 Task: Create List Customer Support in Board Market Research to Workspace Event Planning. Create List Finance in Board Social Media Advertising to Workspace Event Planning. Create List Legal in Board Content Marketing SEO Optimization to Workspace Event Planning
Action: Mouse moved to (176, 116)
Screenshot: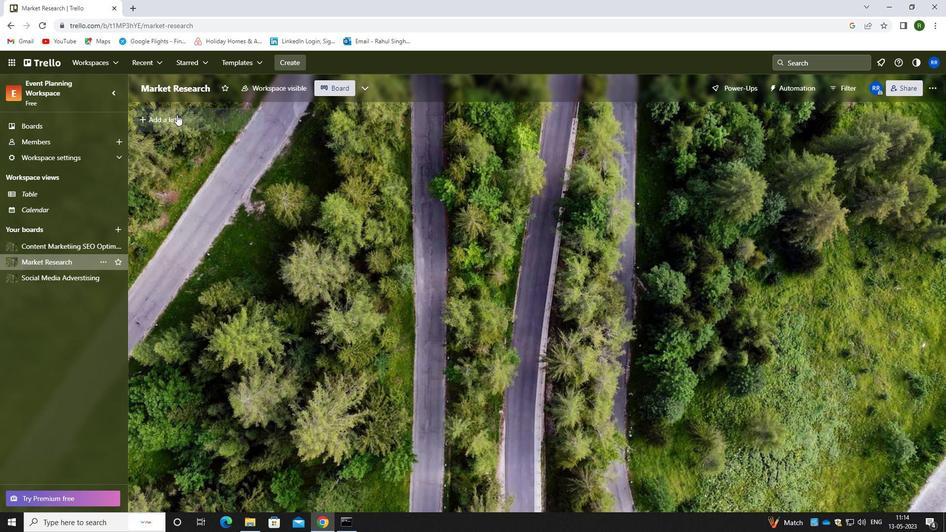 
Action: Mouse pressed left at (176, 116)
Screenshot: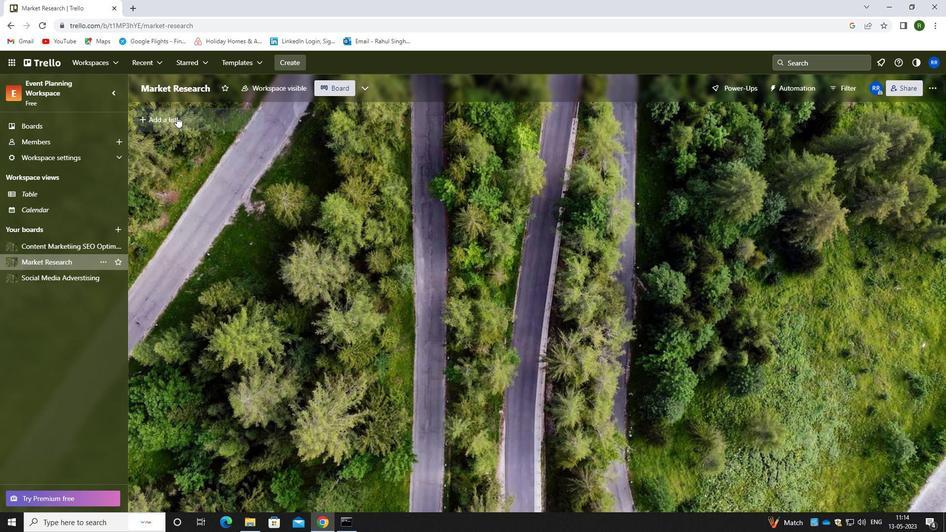 
Action: Mouse moved to (194, 122)
Screenshot: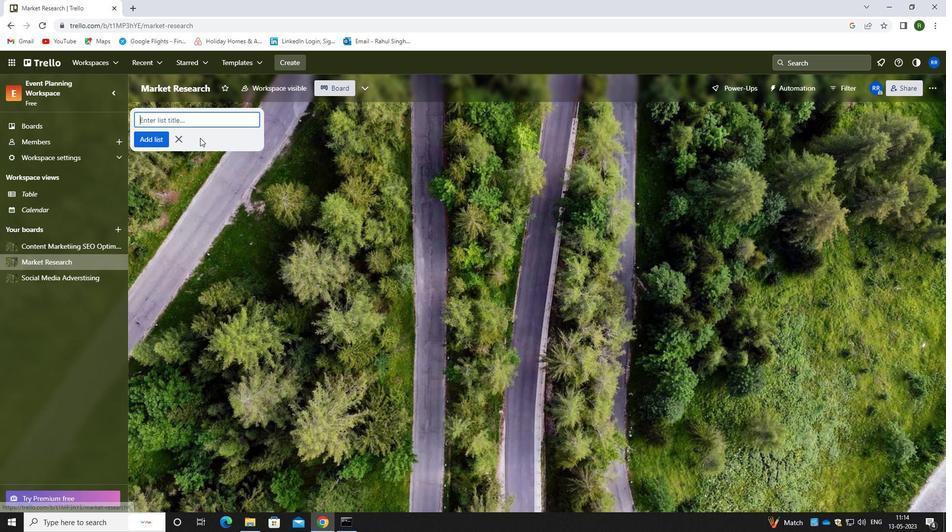 
Action: Key pressed <Key.caps_lock>c<Key.caps_lock>ustomer<Key.space><Key.caps_lock>s<Key.caps_lock>Upport
Screenshot: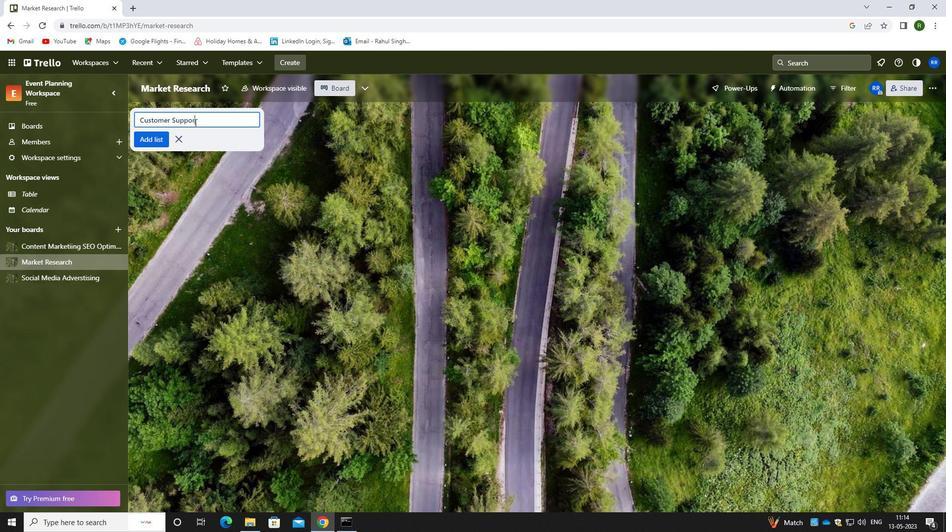 
Action: Mouse moved to (156, 139)
Screenshot: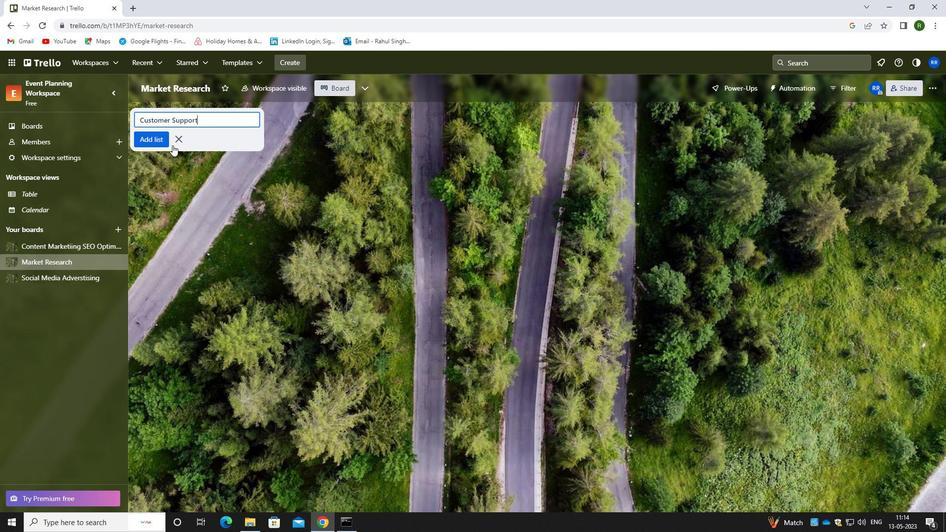 
Action: Mouse pressed left at (156, 139)
Screenshot: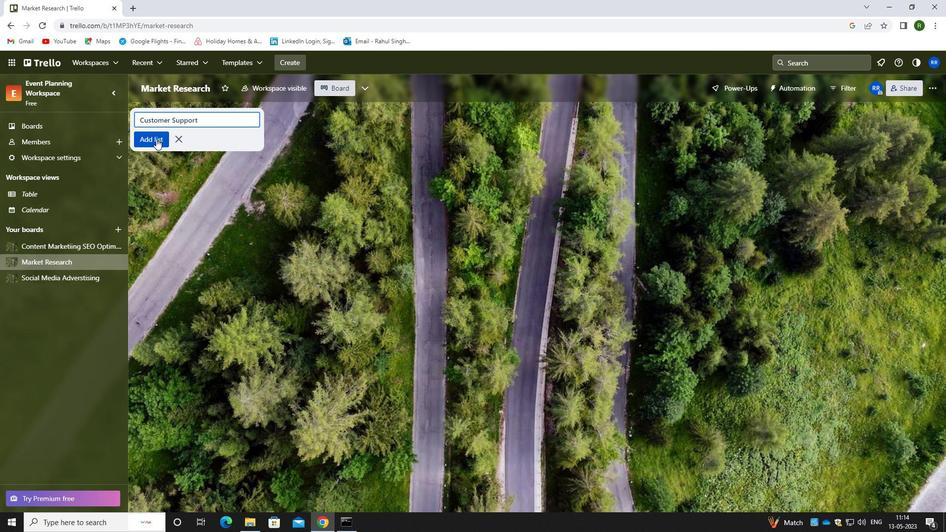 
Action: Mouse moved to (71, 274)
Screenshot: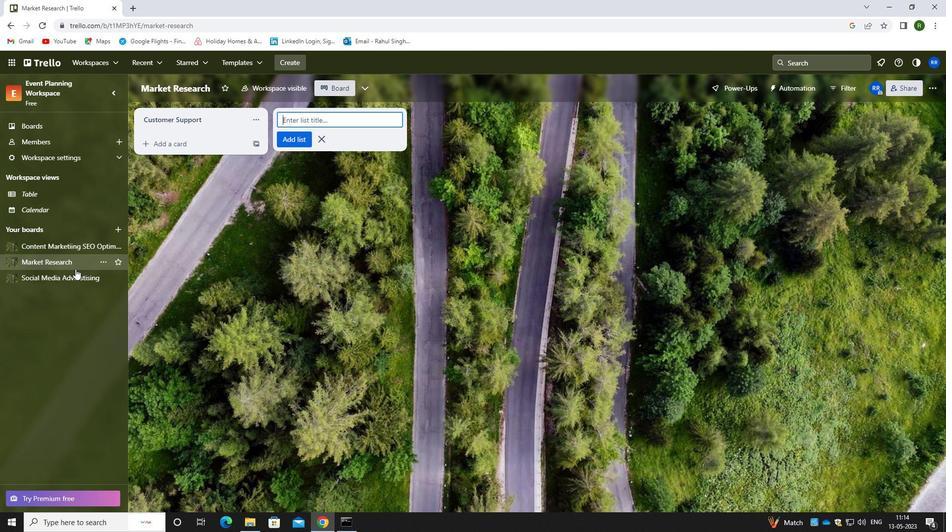 
Action: Mouse pressed left at (71, 274)
Screenshot: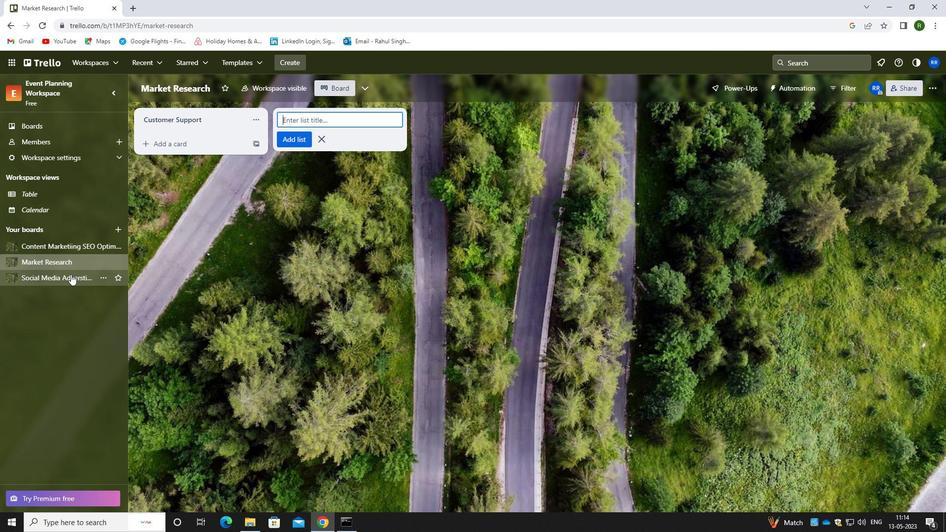 
Action: Mouse moved to (168, 117)
Screenshot: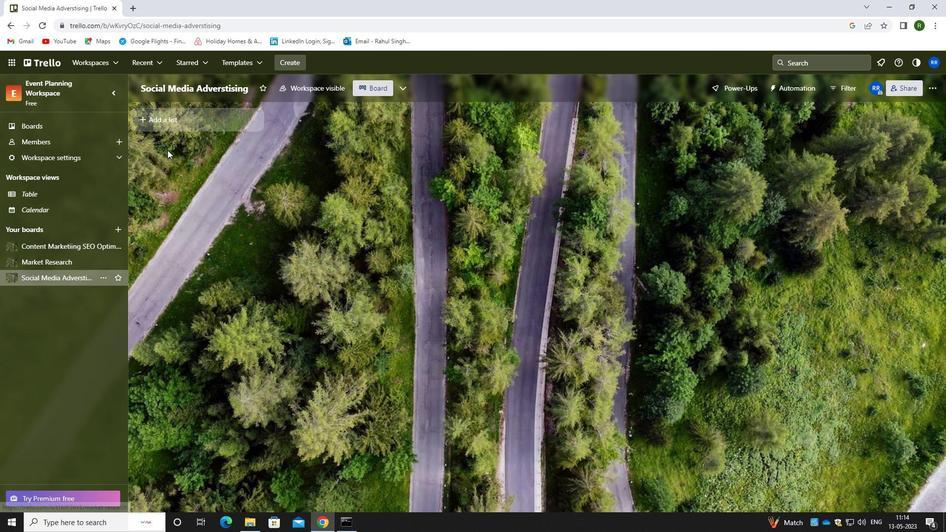 
Action: Mouse pressed left at (168, 117)
Screenshot: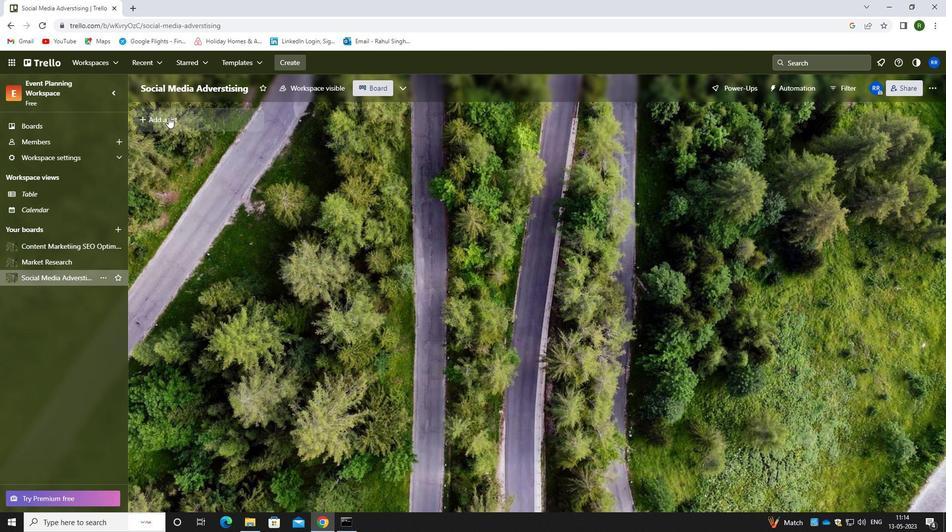 
Action: Mouse moved to (183, 115)
Screenshot: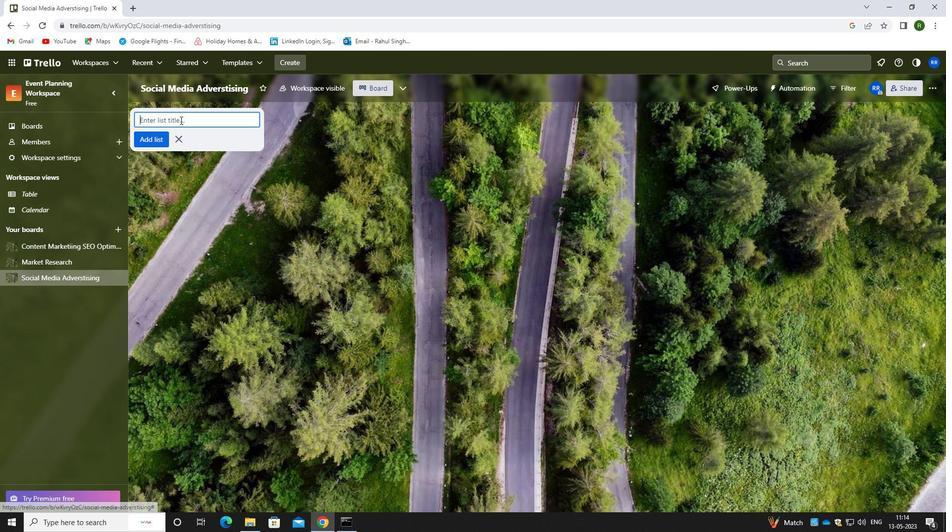 
Action: Key pressed <Key.caps_lock>f<Key.caps_lock>inance
Screenshot: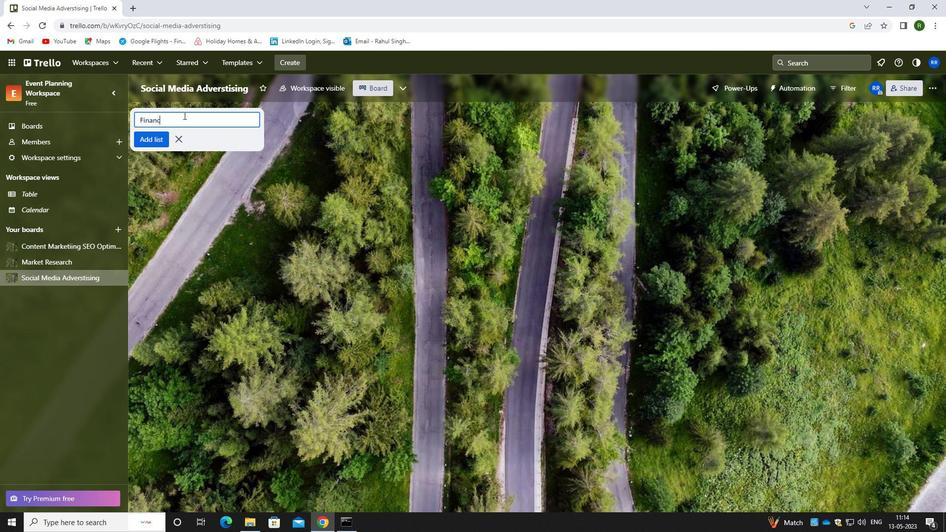 
Action: Mouse moved to (189, 183)
Screenshot: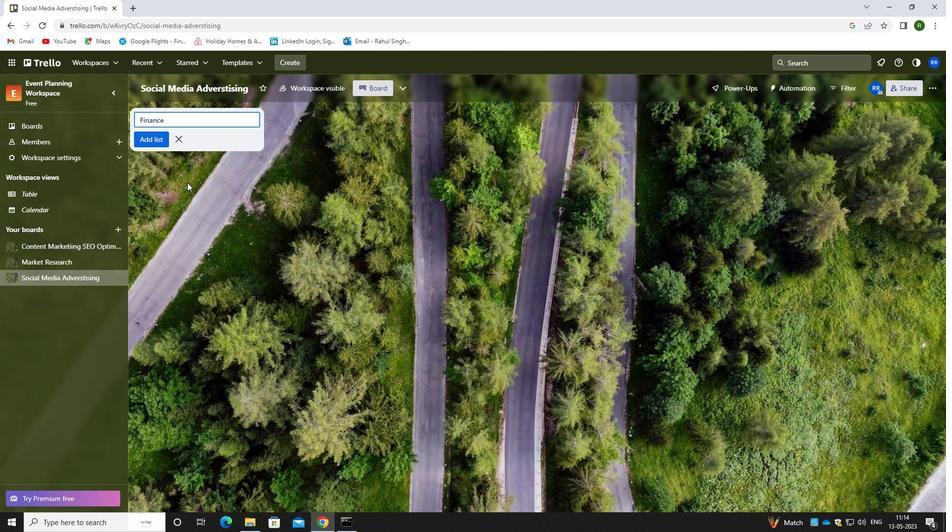 
Action: Key pressed <Key.space>
Screenshot: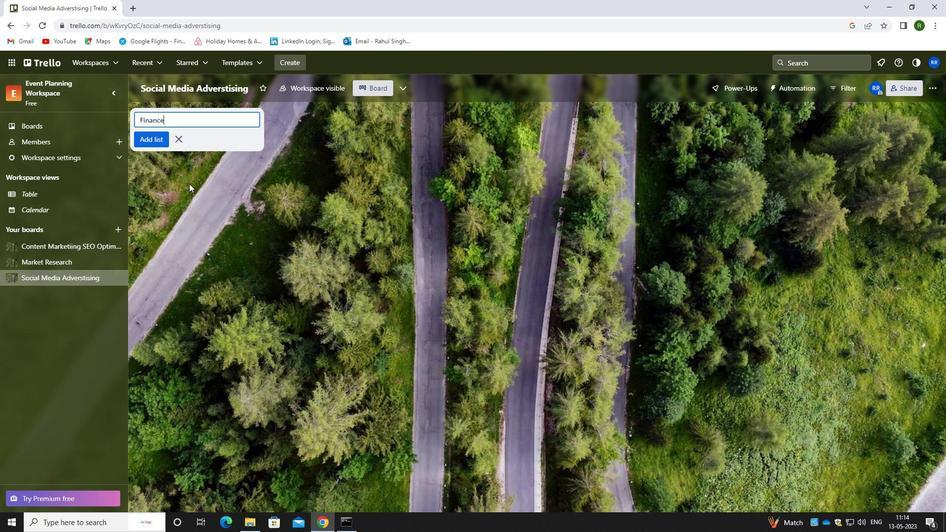 
Action: Mouse moved to (150, 135)
Screenshot: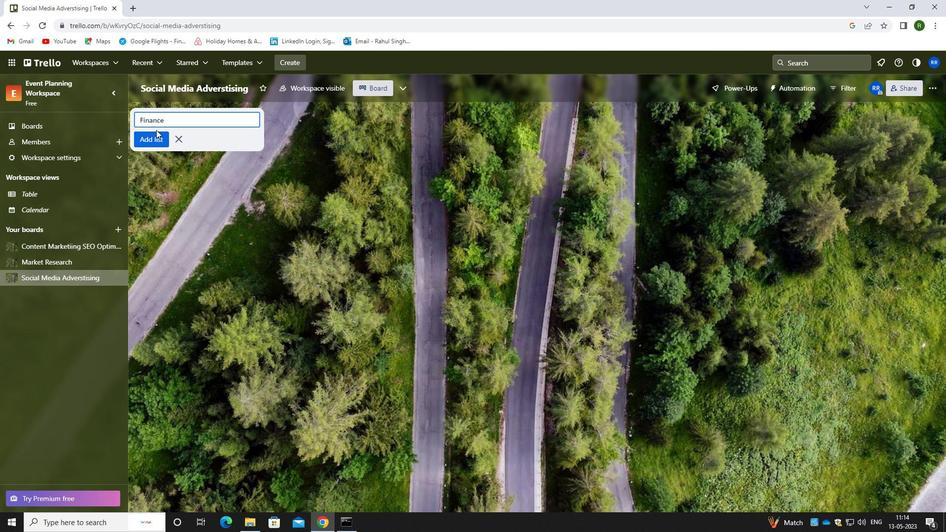 
Action: Mouse pressed left at (150, 135)
Screenshot: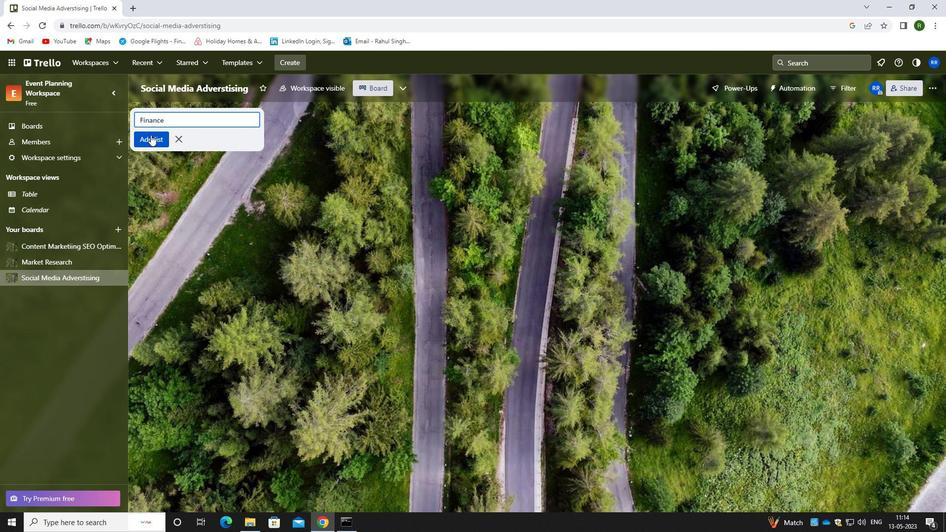 
Action: Mouse moved to (45, 245)
Screenshot: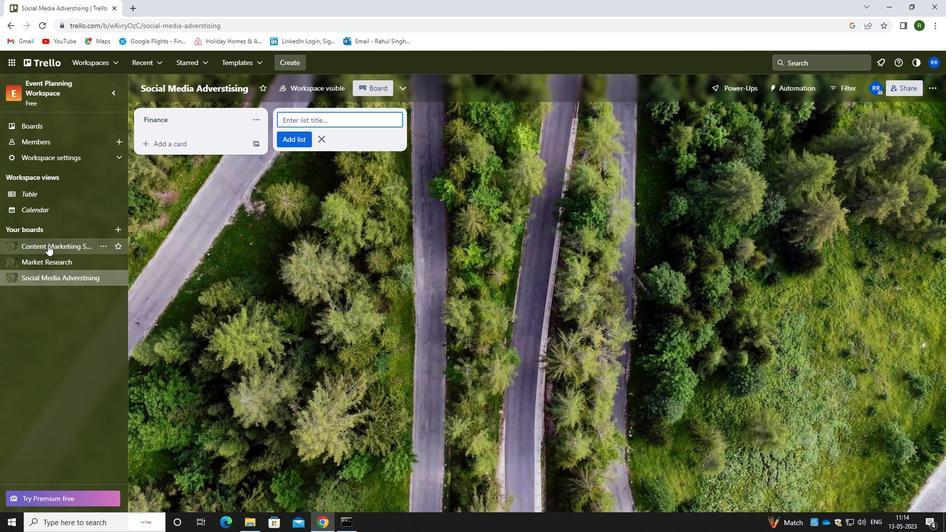 
Action: Mouse pressed left at (45, 245)
Screenshot: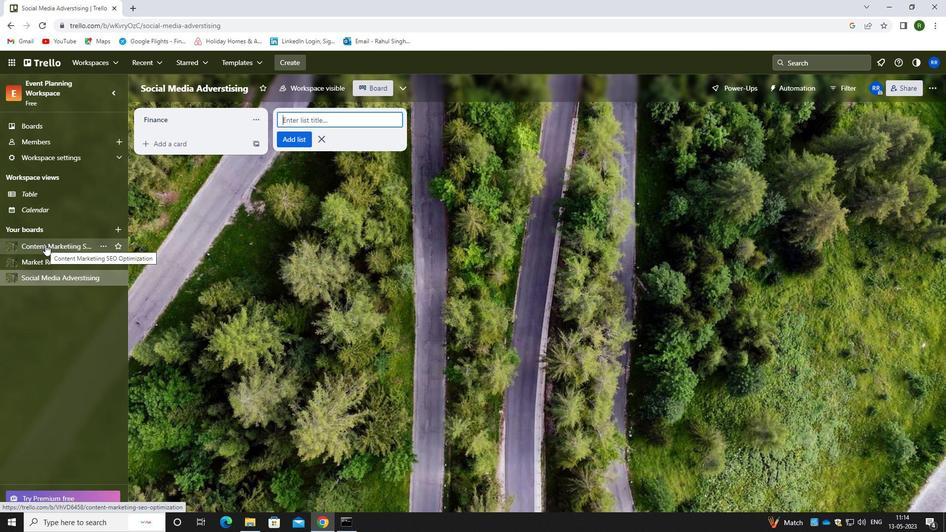 
Action: Mouse moved to (161, 122)
Screenshot: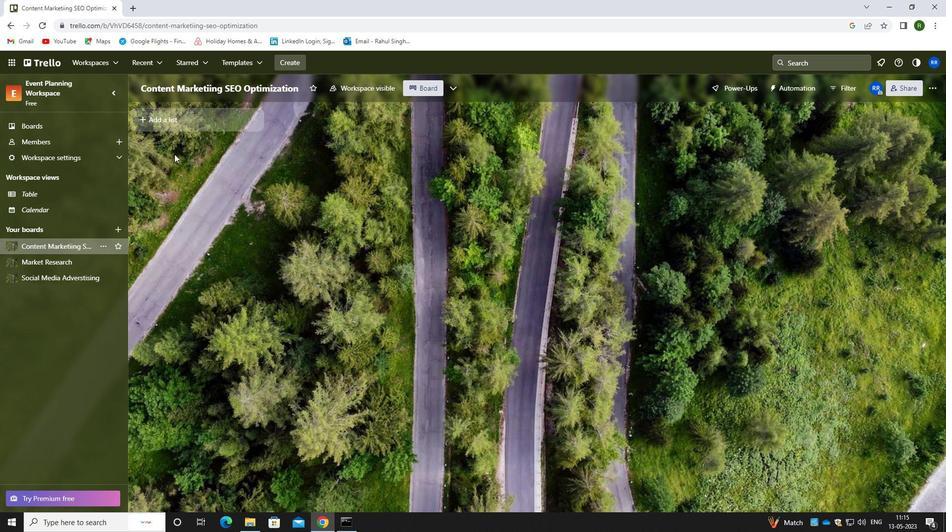 
Action: Mouse pressed left at (161, 122)
Screenshot: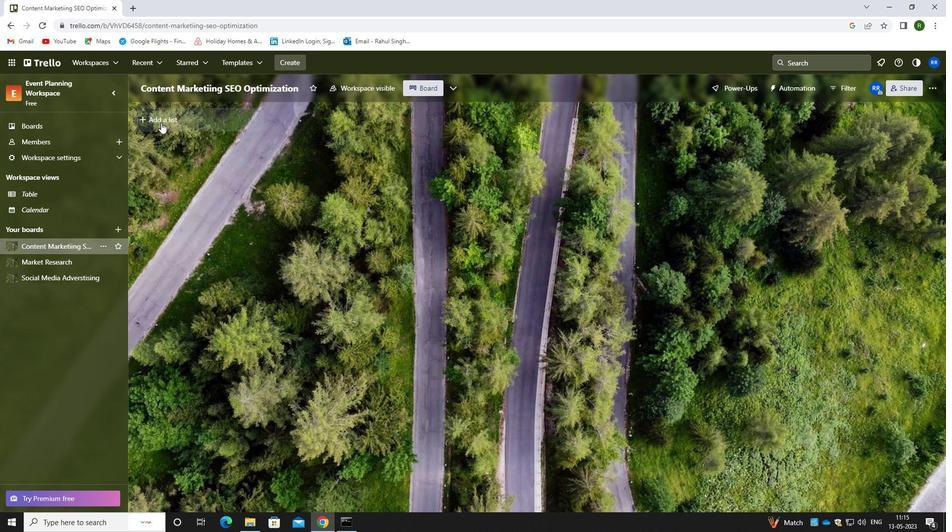 
Action: Mouse moved to (201, 124)
Screenshot: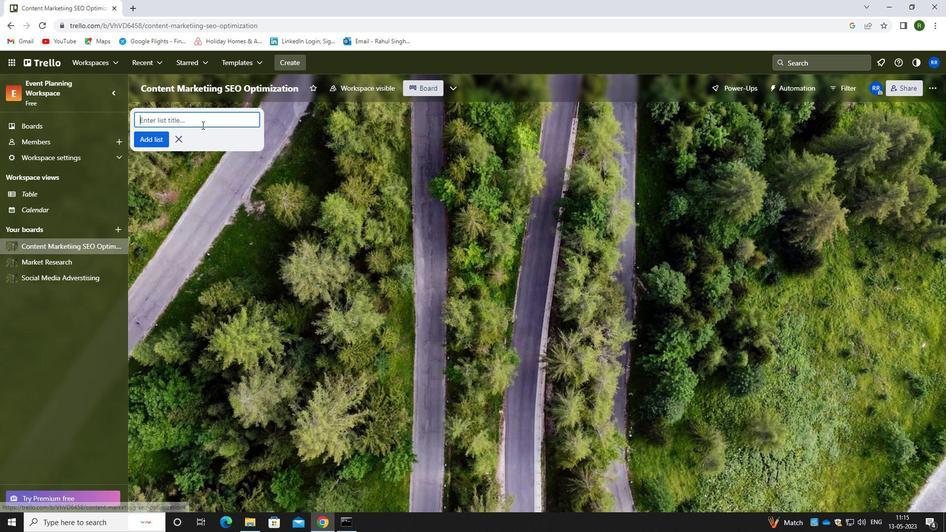 
Action: Key pressed <Key.caps_lock><Key.caps_lock>L<Key.backspace><Key.caps_lock>l<Key.caps_lock>egal
Screenshot: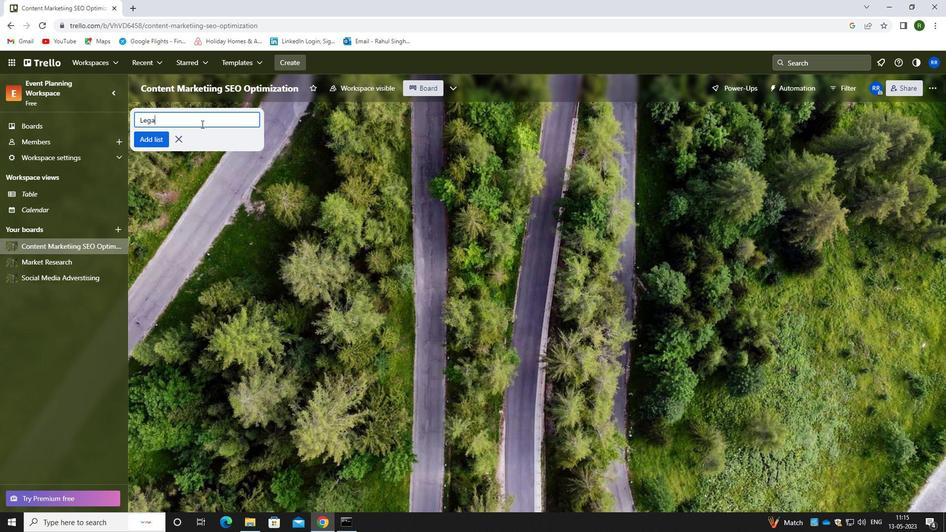 
Action: Mouse moved to (148, 140)
Screenshot: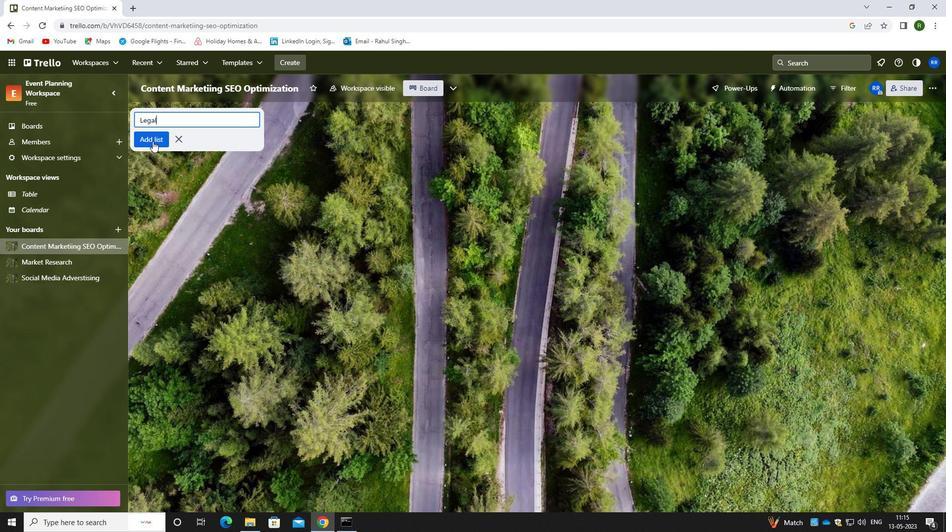 
Action: Mouse pressed left at (148, 140)
Screenshot: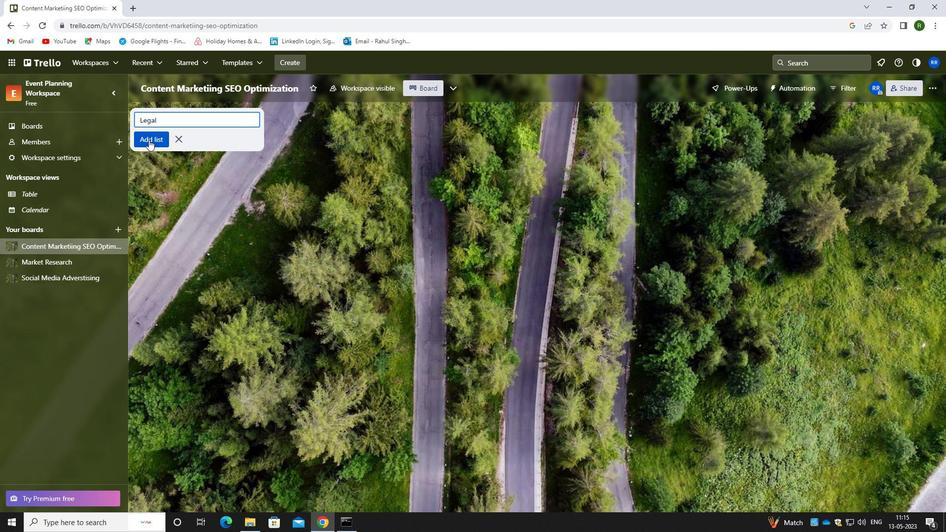 
Action: Mouse moved to (218, 231)
Screenshot: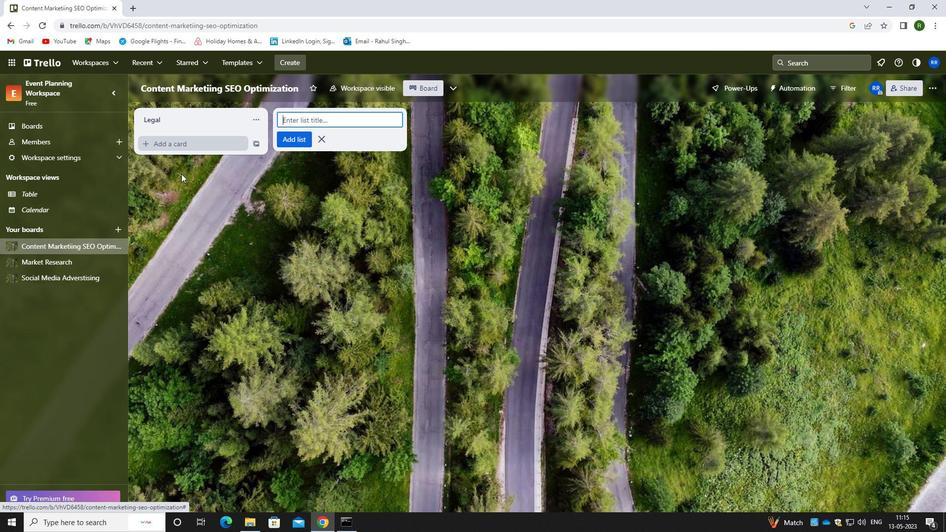 
Action: Mouse pressed left at (218, 231)
Screenshot: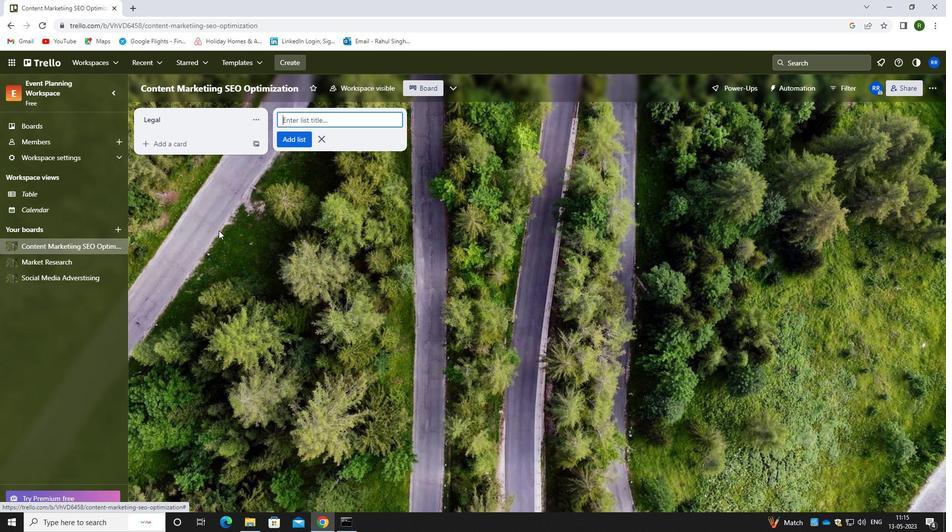 
